 Task: Create a task  Upgrade and migrate company sales management to a cloud-based solution , assign it to team member softage.2@softage.net in the project AtlasLine and update the status of the task to  On Track  , set the priority of the task to High
Action: Mouse moved to (351, 315)
Screenshot: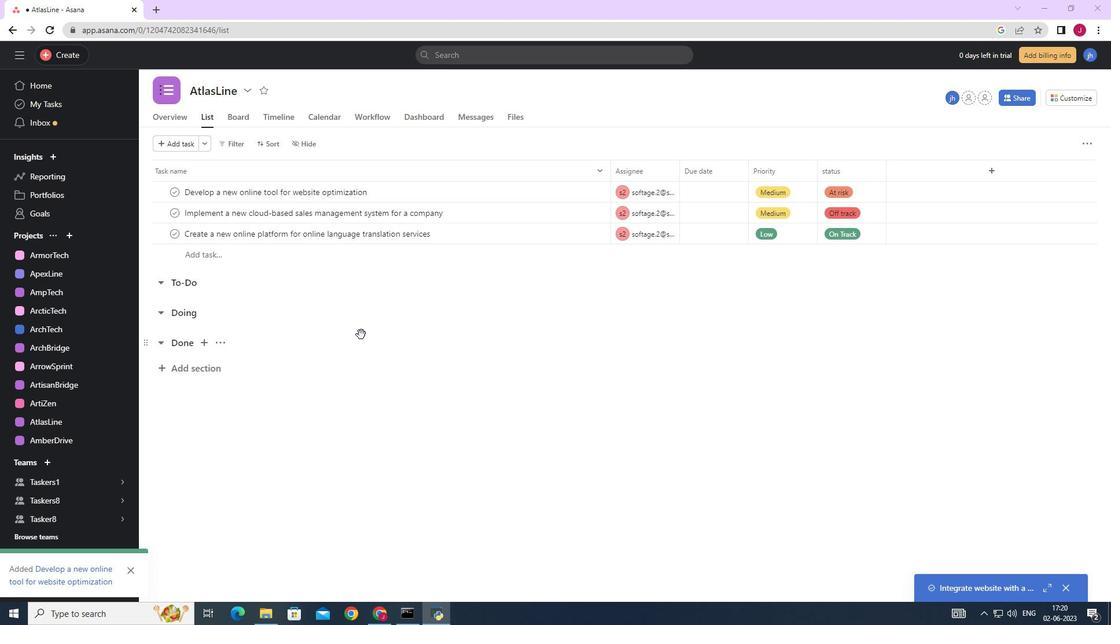
Action: Mouse scrolled (361, 335) with delta (0, 0)
Screenshot: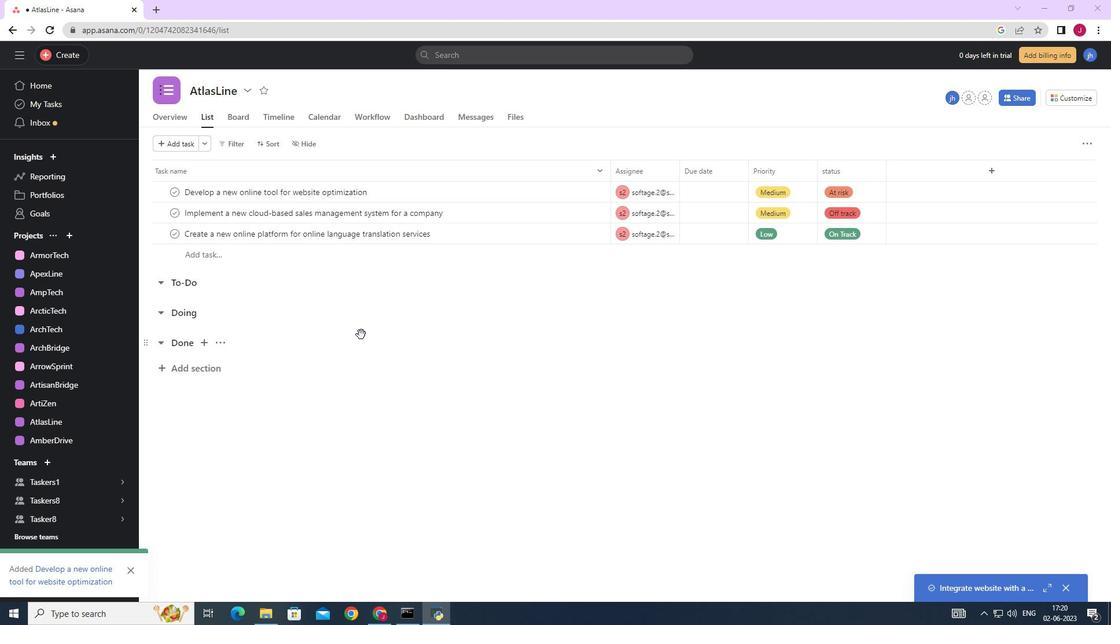 
Action: Mouse moved to (348, 311)
Screenshot: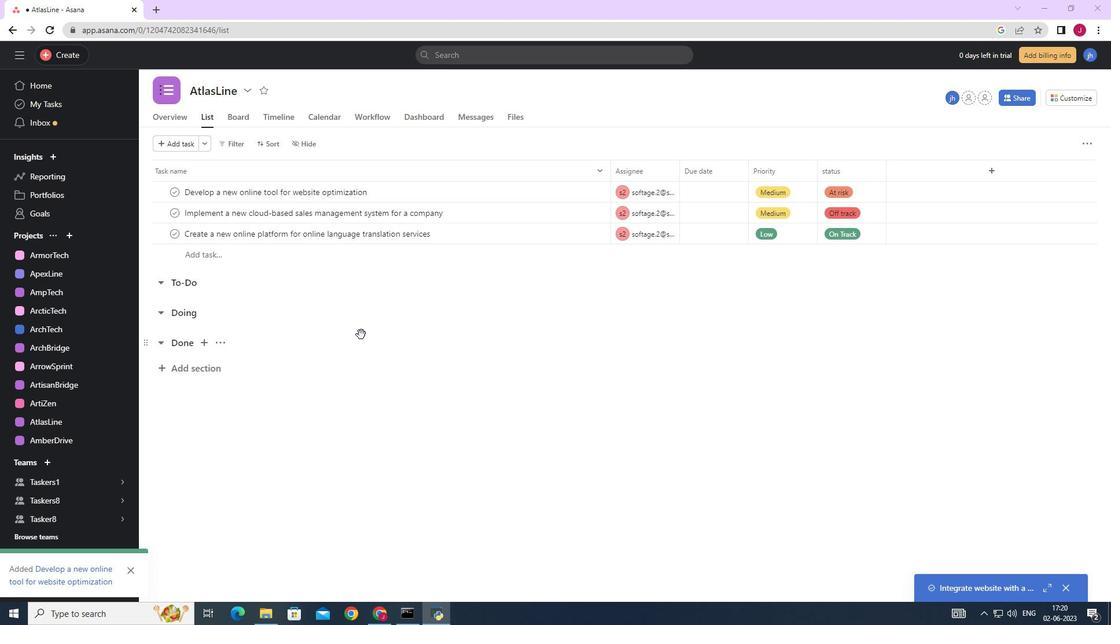 
Action: Mouse scrolled (361, 335) with delta (0, 0)
Screenshot: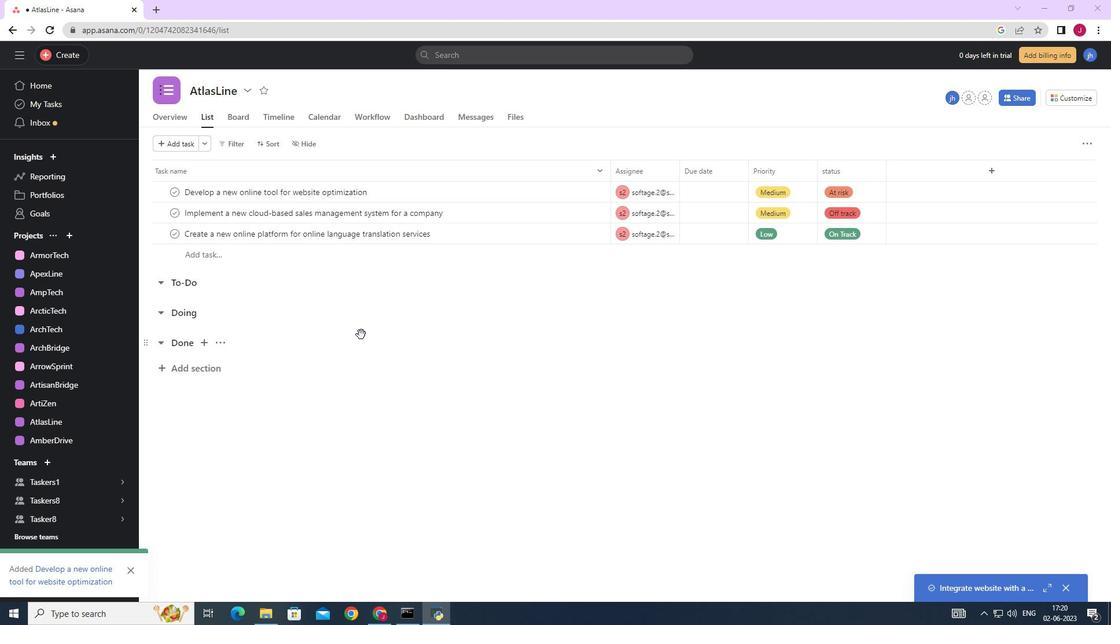 
Action: Mouse moved to (73, 52)
Screenshot: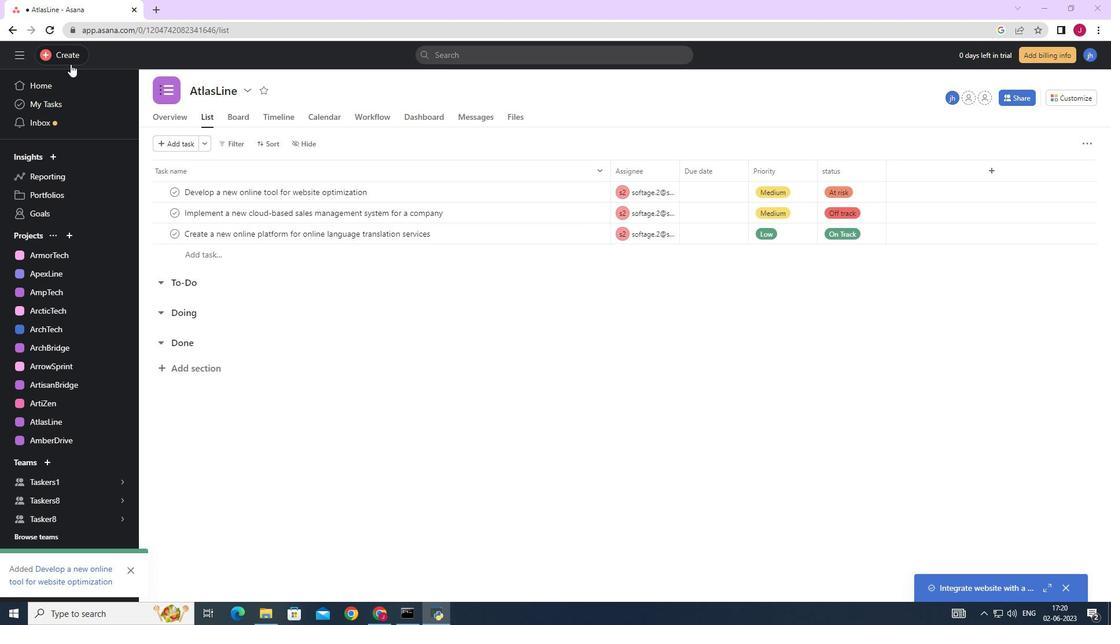 
Action: Mouse pressed left at (73, 52)
Screenshot: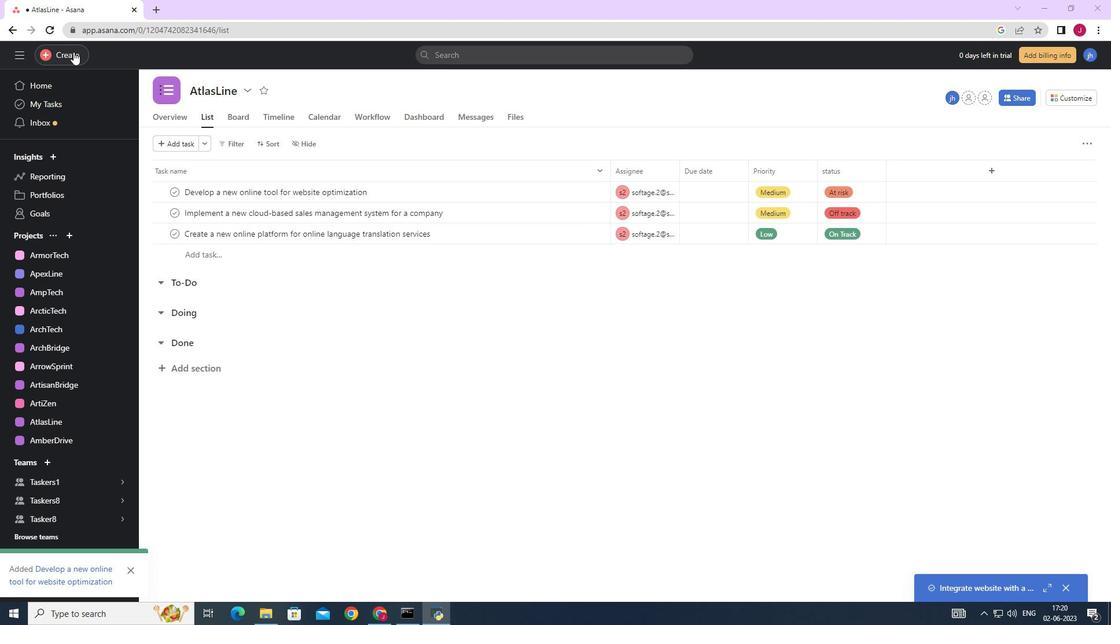 
Action: Mouse moved to (152, 56)
Screenshot: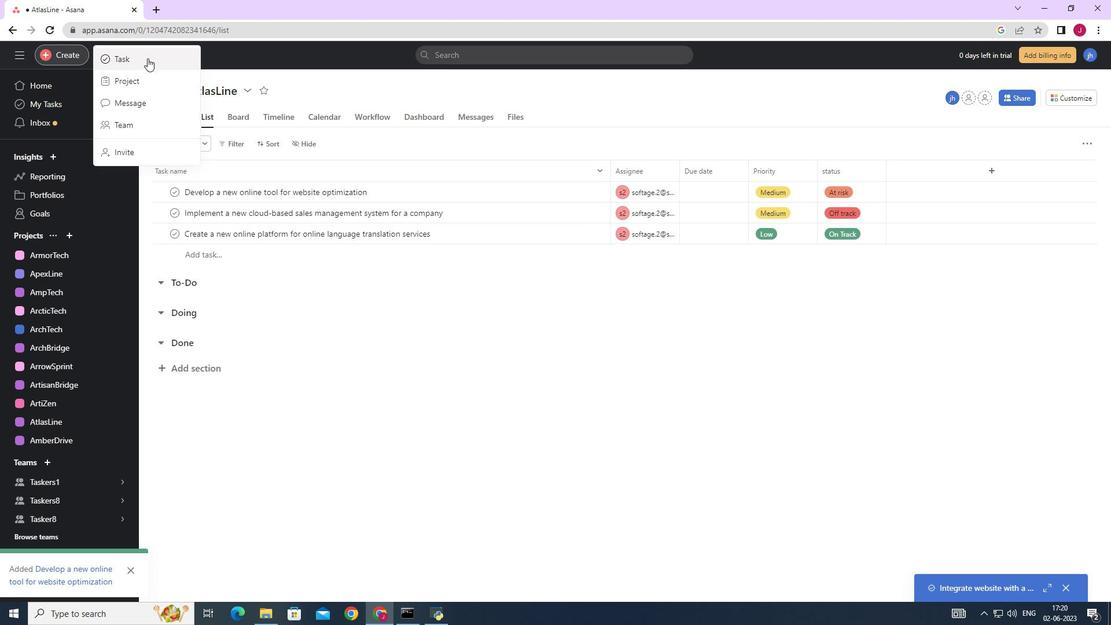 
Action: Mouse pressed left at (152, 56)
Screenshot: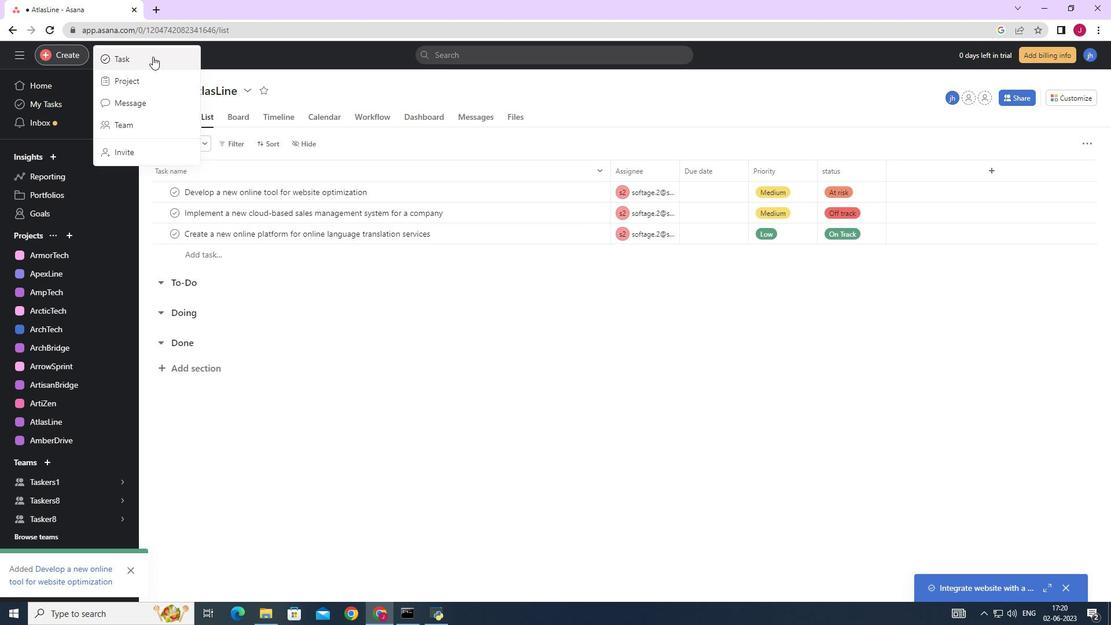 
Action: Mouse moved to (901, 386)
Screenshot: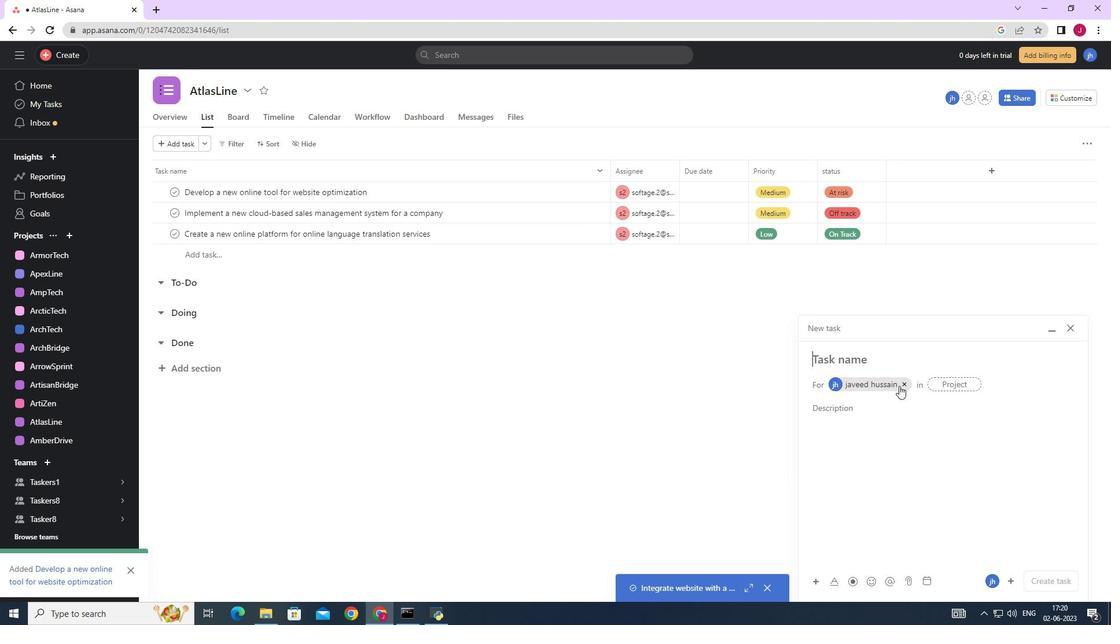 
Action: Mouse pressed left at (901, 386)
Screenshot: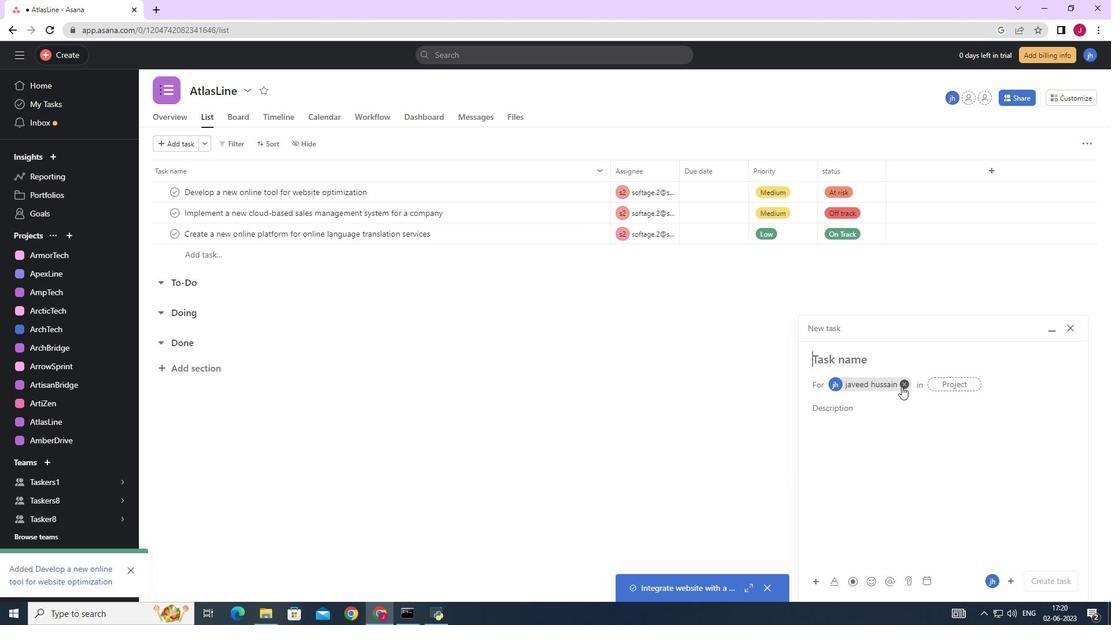 
Action: Mouse moved to (850, 362)
Screenshot: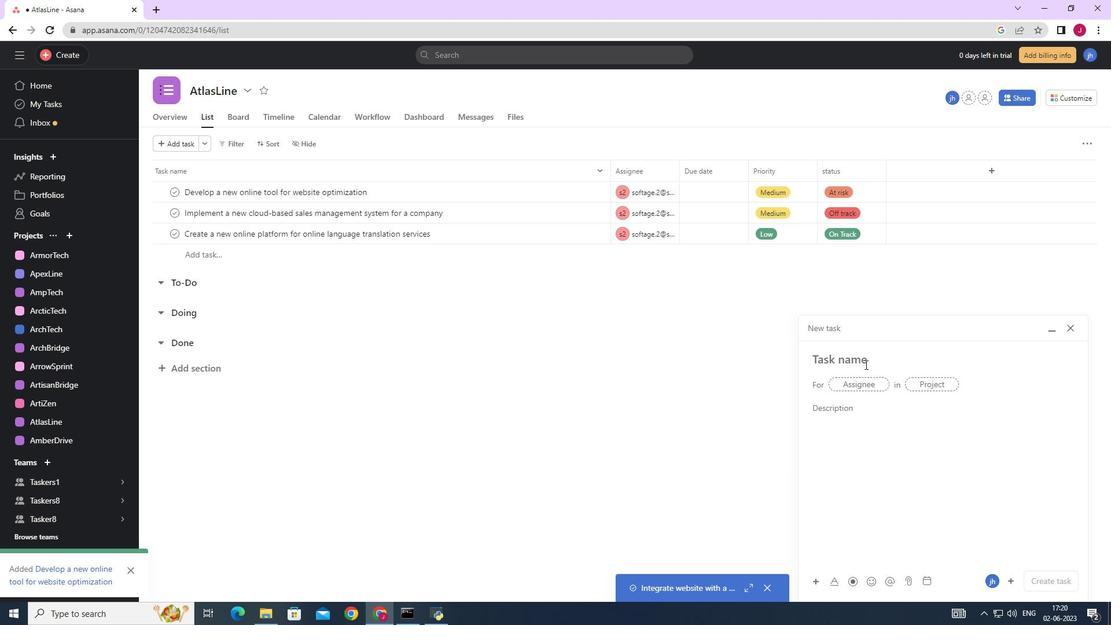 
Action: Mouse pressed left at (850, 362)
Screenshot: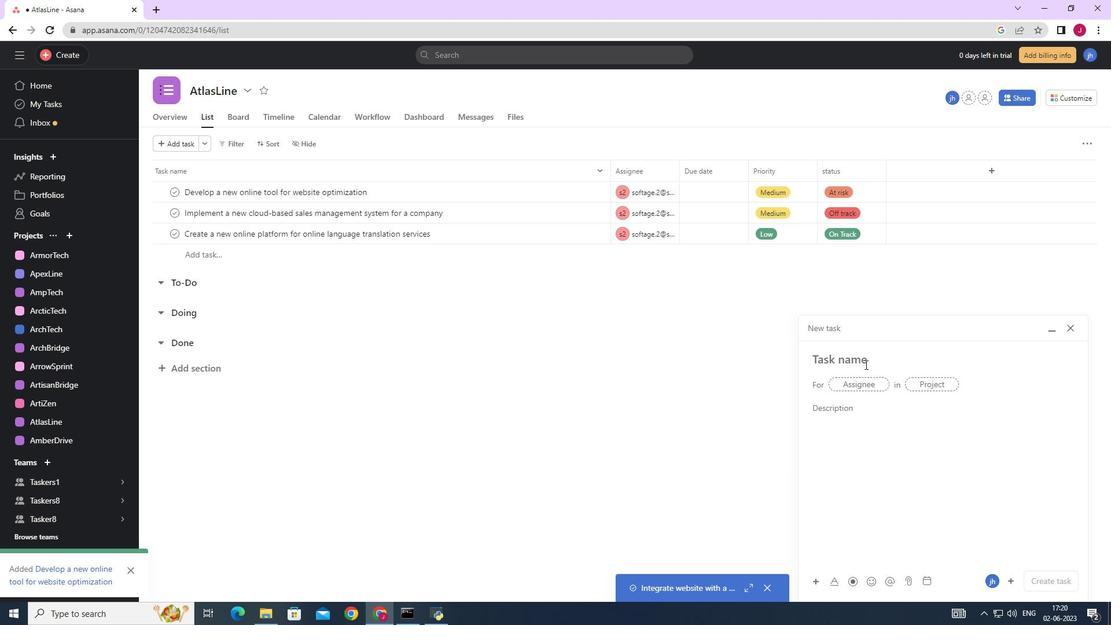 
Action: Key pressed <Key.caps_lock>U<Key.caps_lock>pgrade<Key.space>and<Key.space><Key.caps_lock>M<Key.caps_lock>igrate<Key.space>company<Key.space>sales<Key.space>management<Key.space>to<Key.space>a<Key.space>cloud<Key.space><Key.backspace>based<Key.backspace><Key.backspace><Key.backspace><Key.backspace><Key.backspace>-baed<Key.space><Key.backspace><Key.backspace><Key.backspace>sed<Key.space>solution
Screenshot: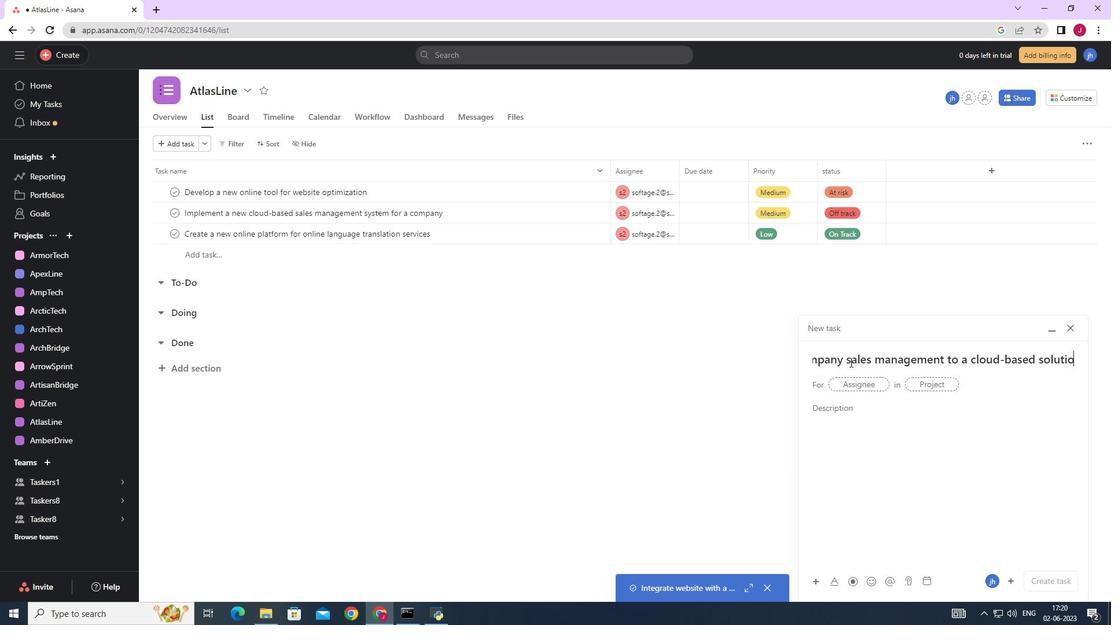 
Action: Mouse moved to (873, 382)
Screenshot: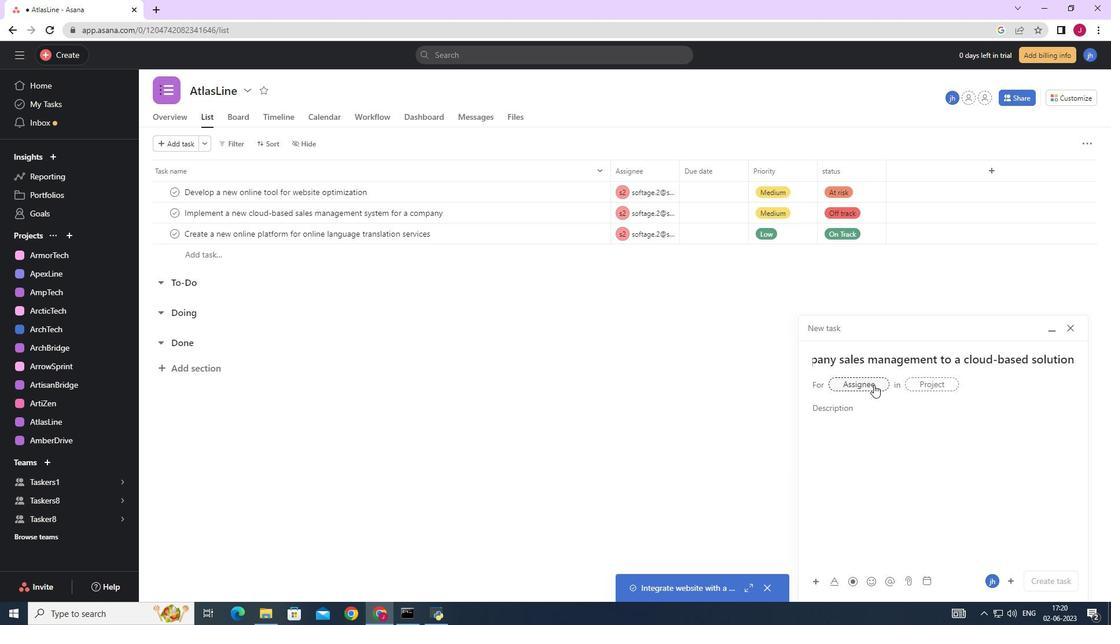 
Action: Mouse pressed left at (873, 382)
Screenshot: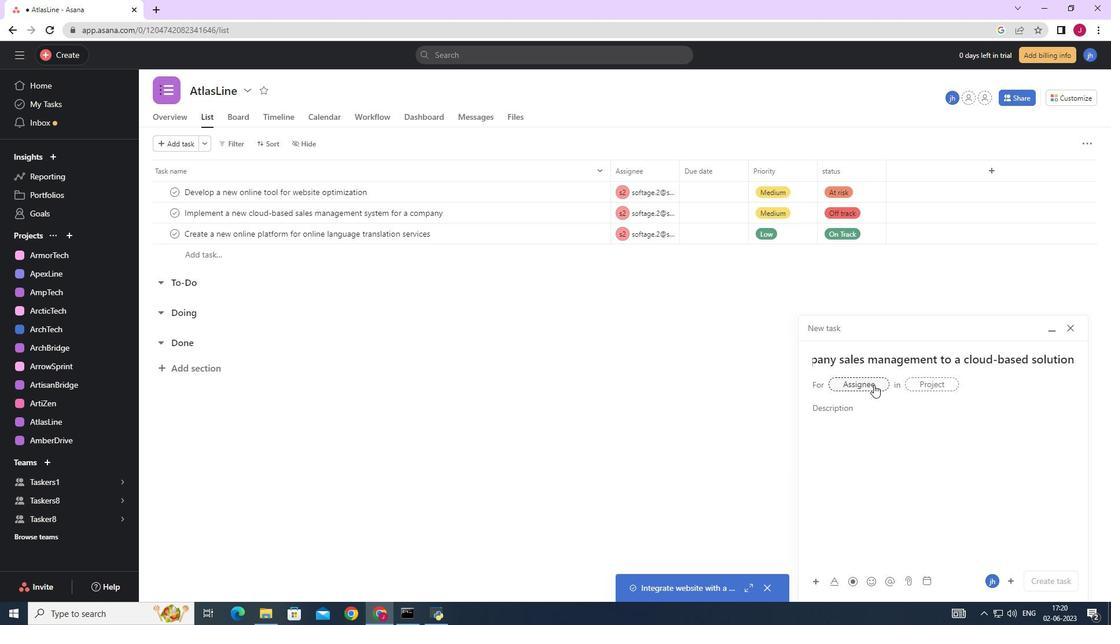 
Action: Mouse moved to (873, 381)
Screenshot: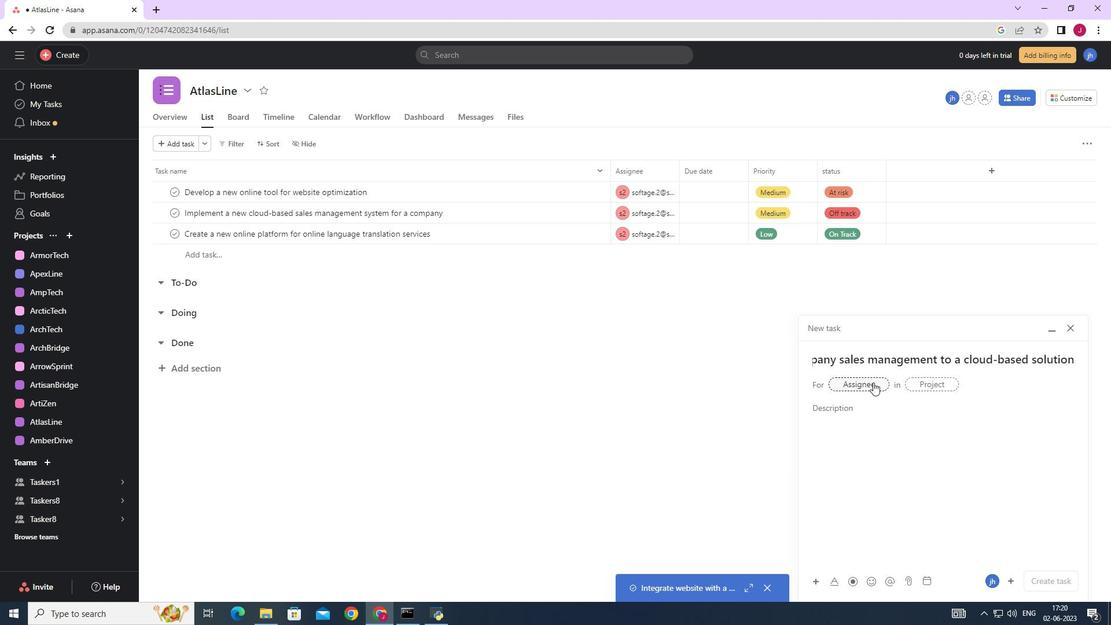 
Action: Key pressed softage.
Screenshot: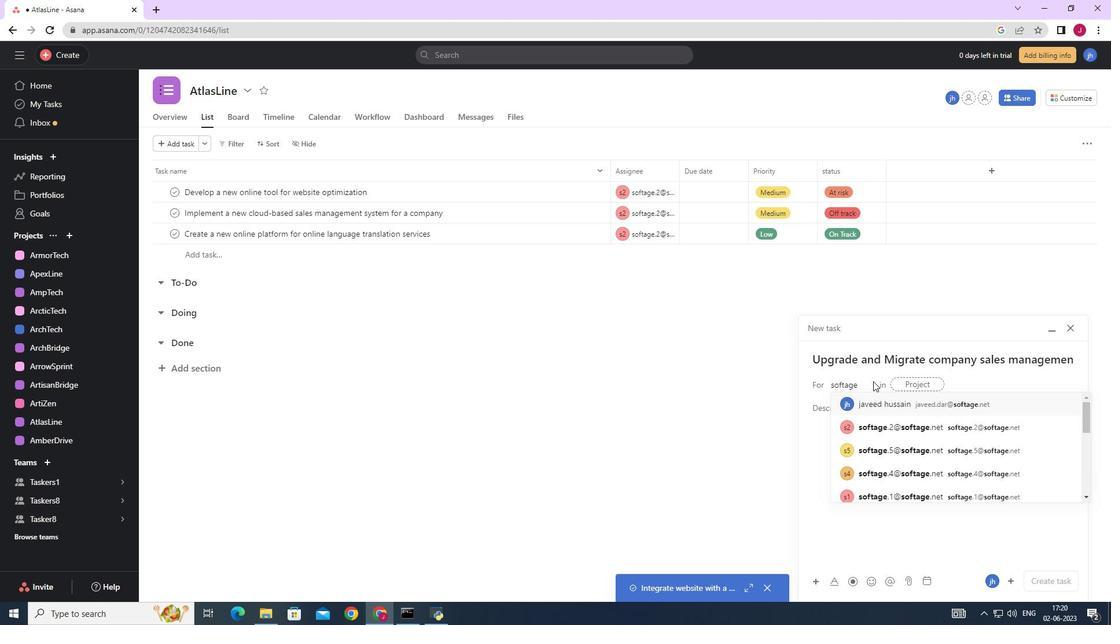 
Action: Mouse moved to (901, 428)
Screenshot: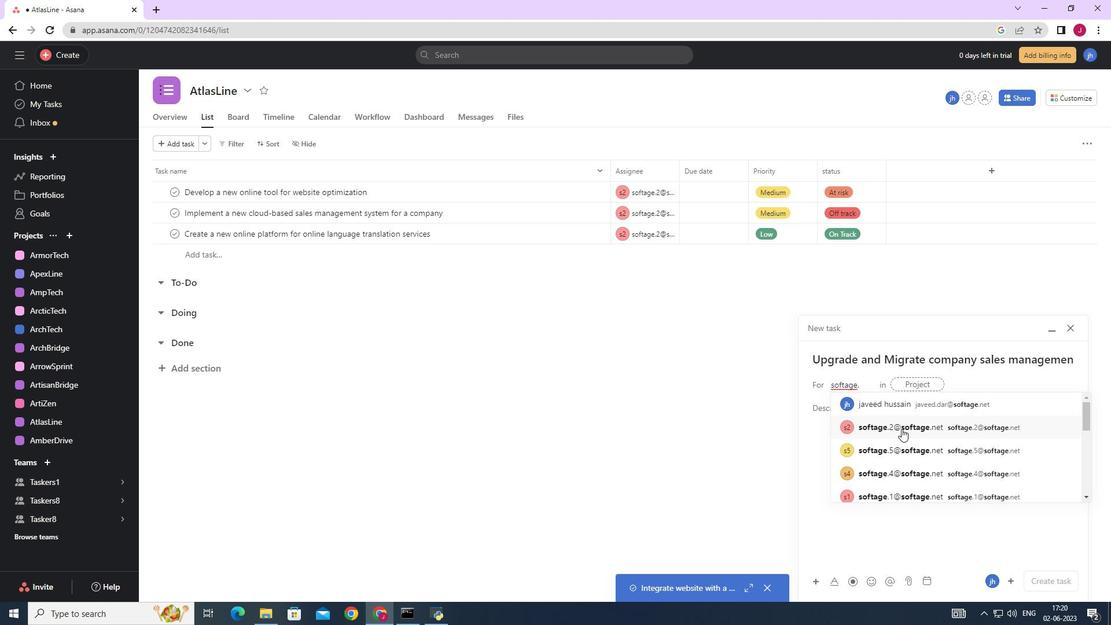 
Action: Mouse pressed left at (901, 428)
Screenshot: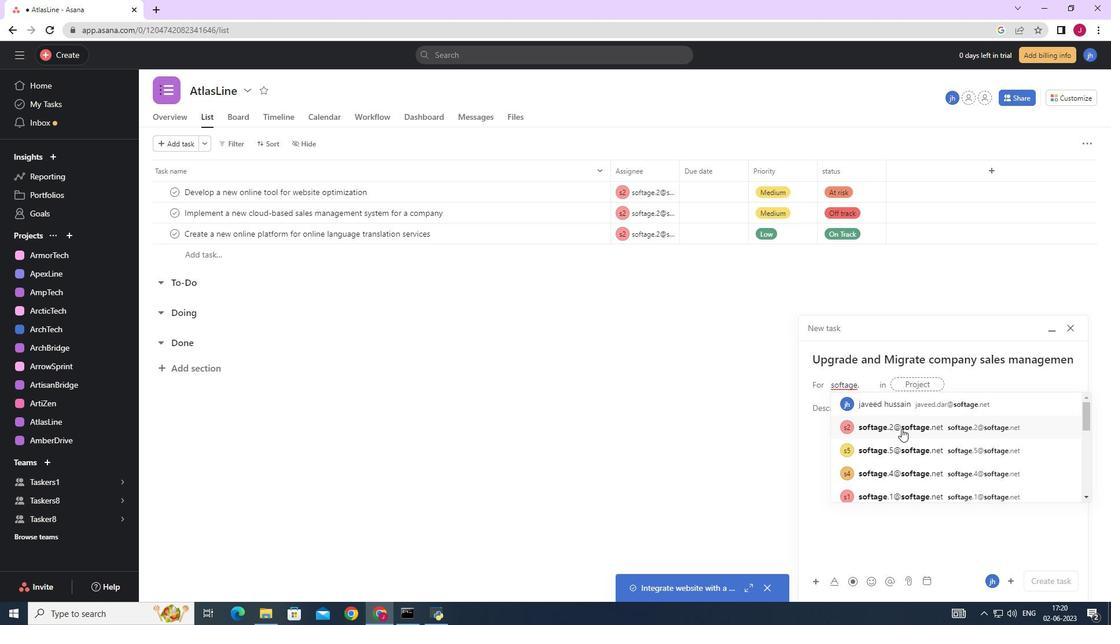 
Action: Mouse moved to (735, 402)
Screenshot: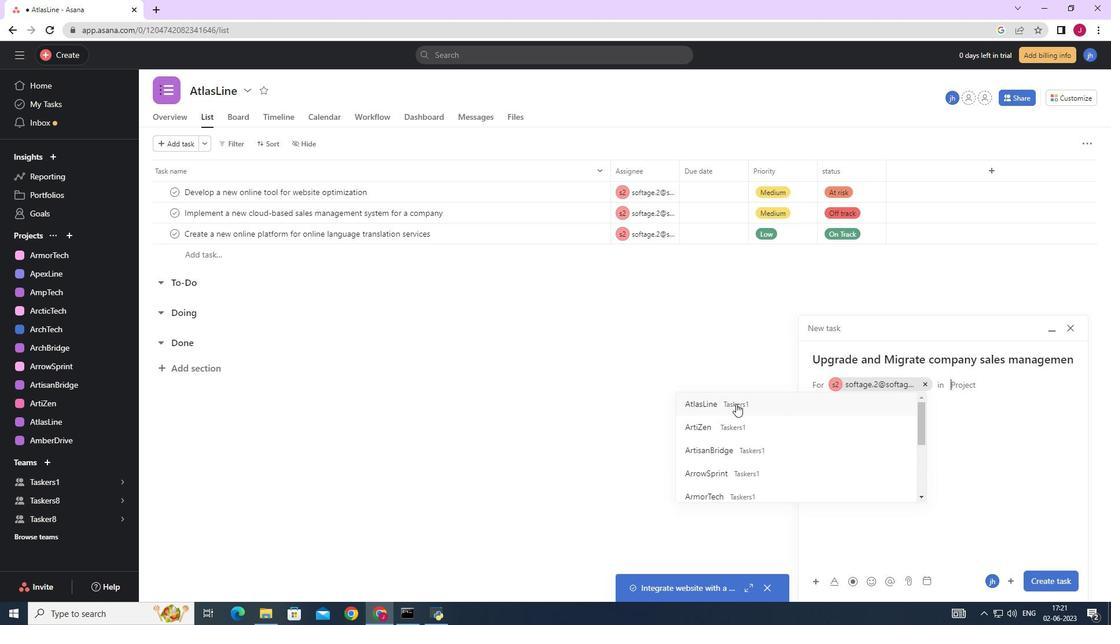 
Action: Mouse pressed left at (735, 402)
Screenshot: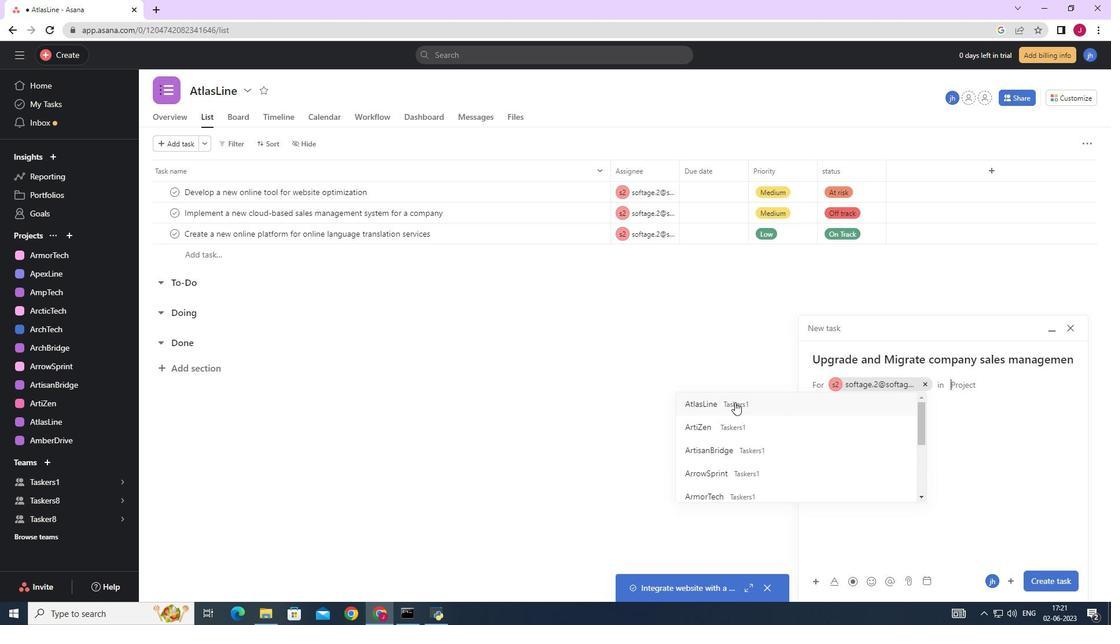 
Action: Mouse moved to (867, 413)
Screenshot: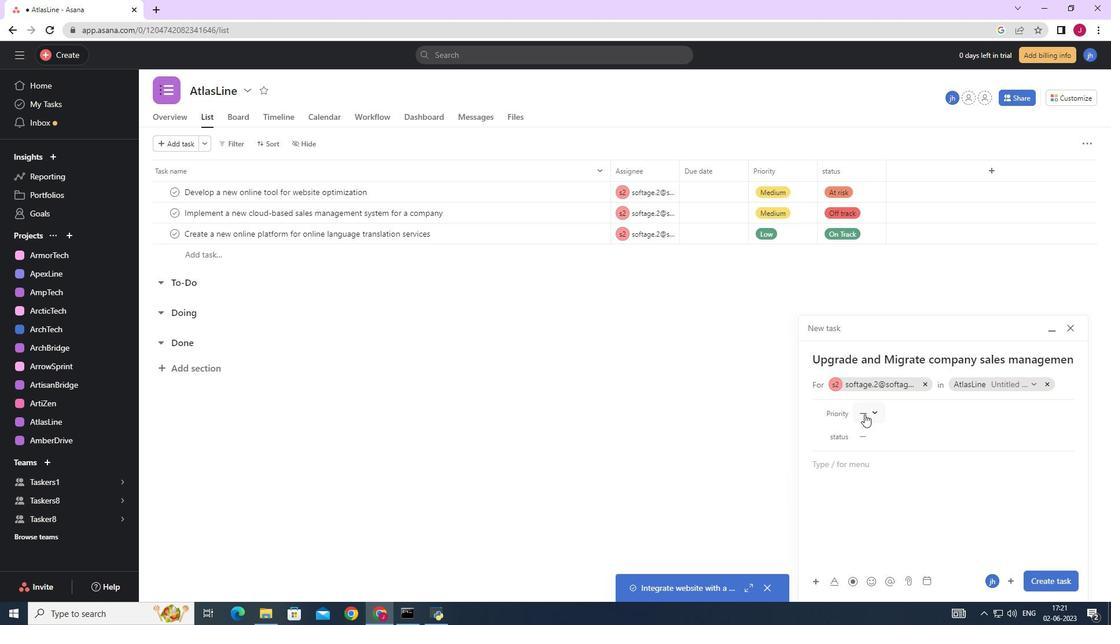 
Action: Mouse pressed left at (867, 413)
Screenshot: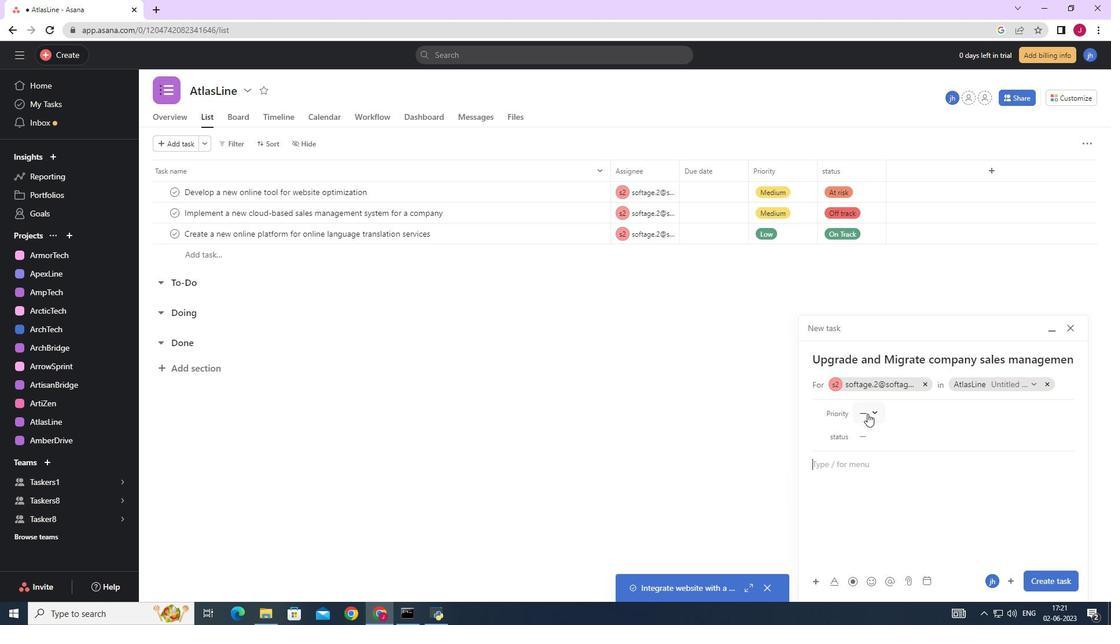 
Action: Mouse moved to (888, 445)
Screenshot: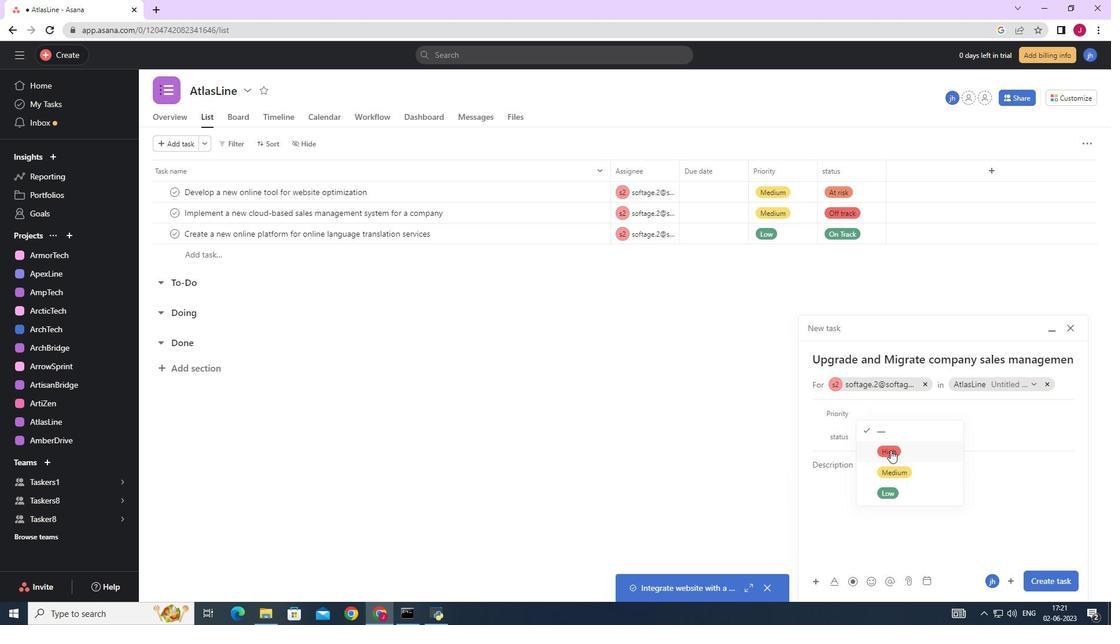 
Action: Mouse pressed left at (888, 445)
Screenshot: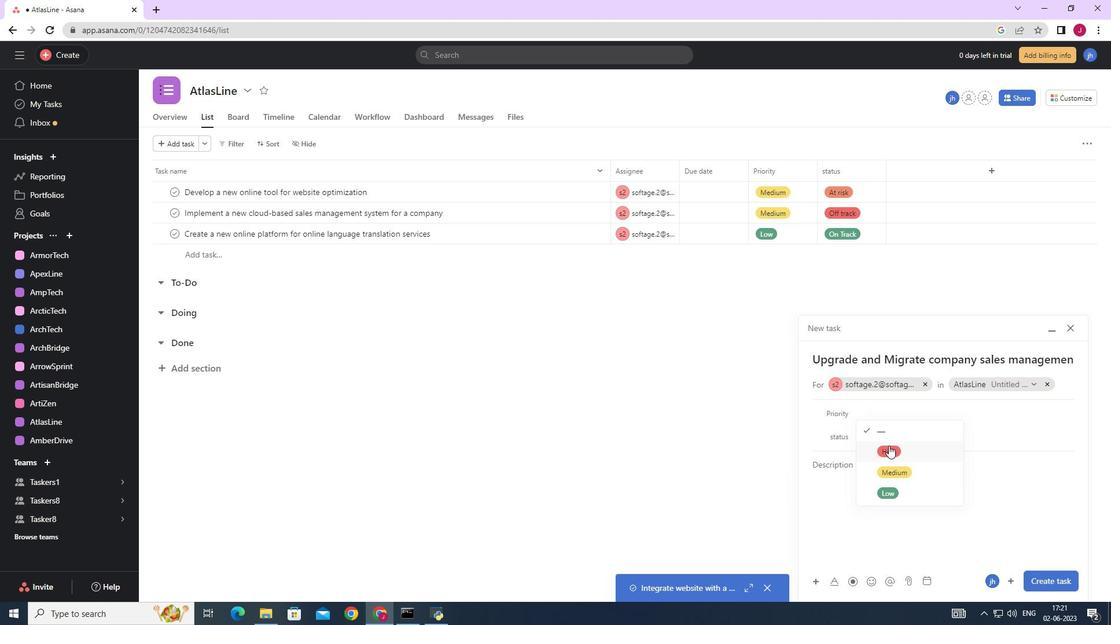 
Action: Mouse moved to (881, 434)
Screenshot: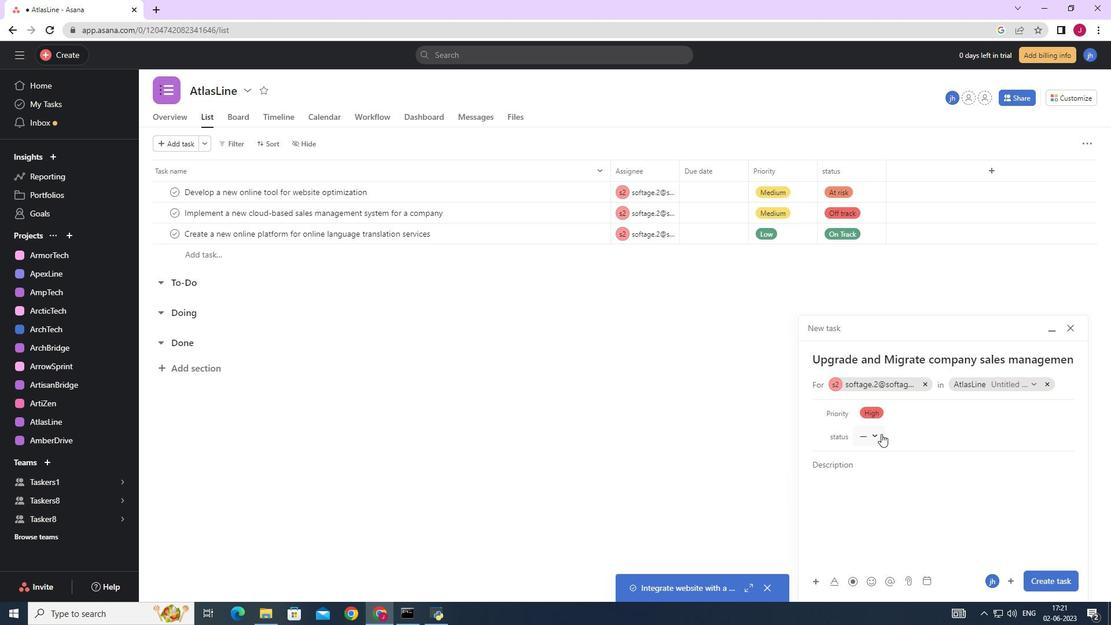 
Action: Mouse pressed left at (881, 434)
Screenshot: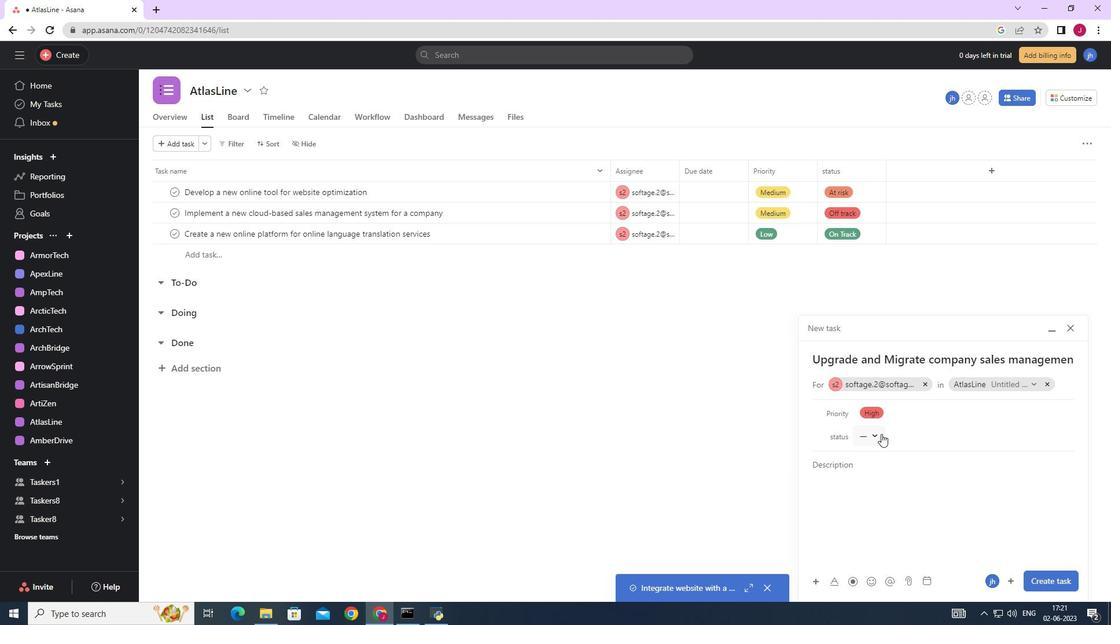 
Action: Mouse moved to (893, 470)
Screenshot: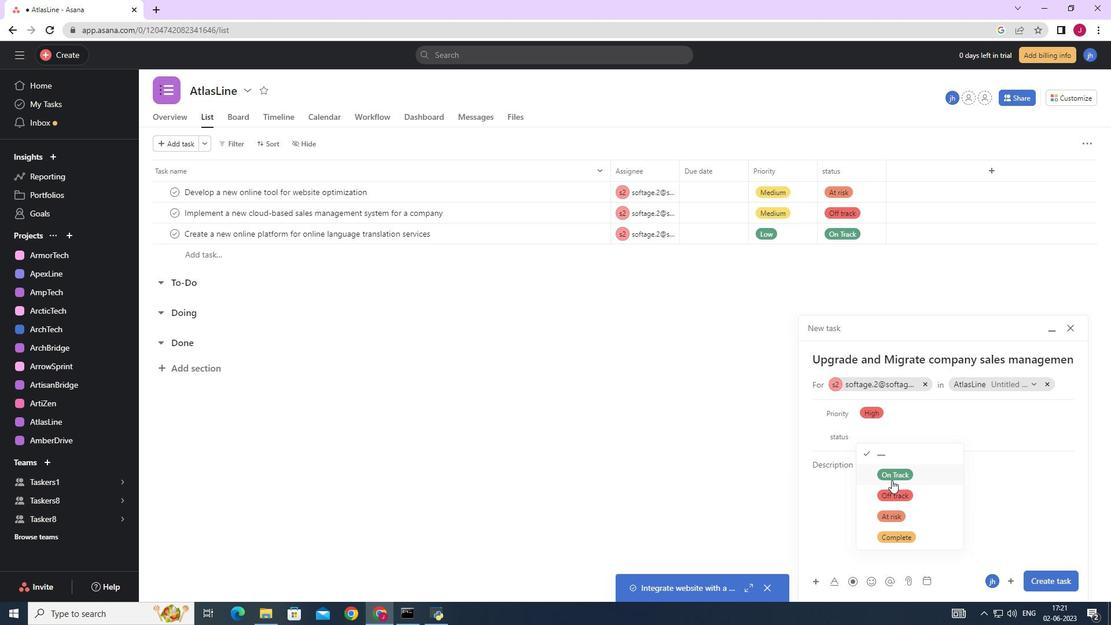 
Action: Mouse pressed left at (893, 470)
Screenshot: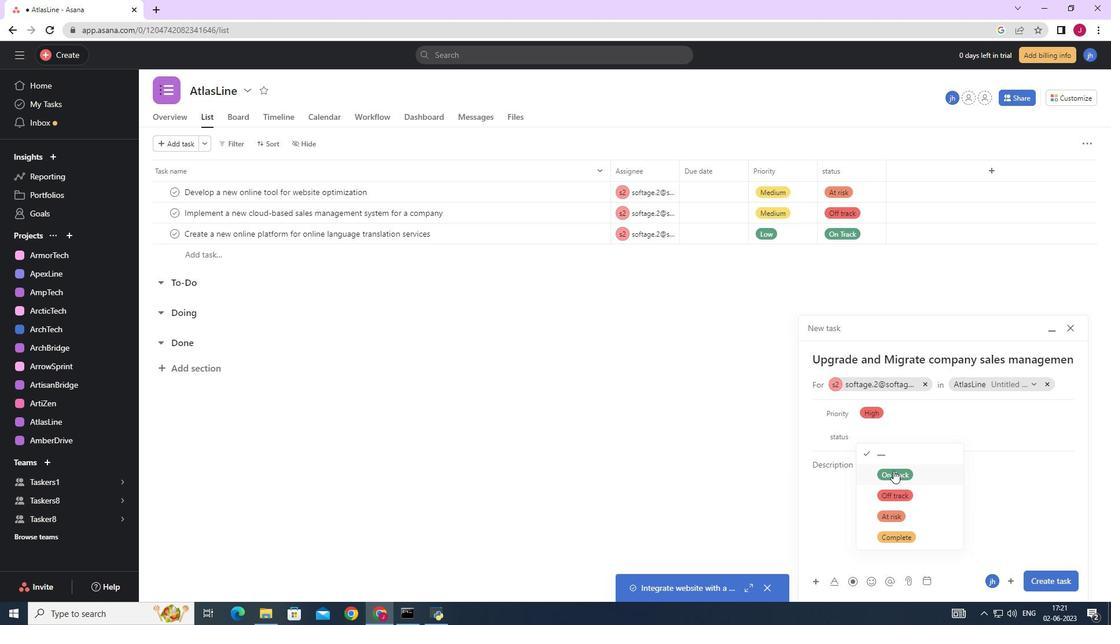 
Action: Mouse moved to (1053, 578)
Screenshot: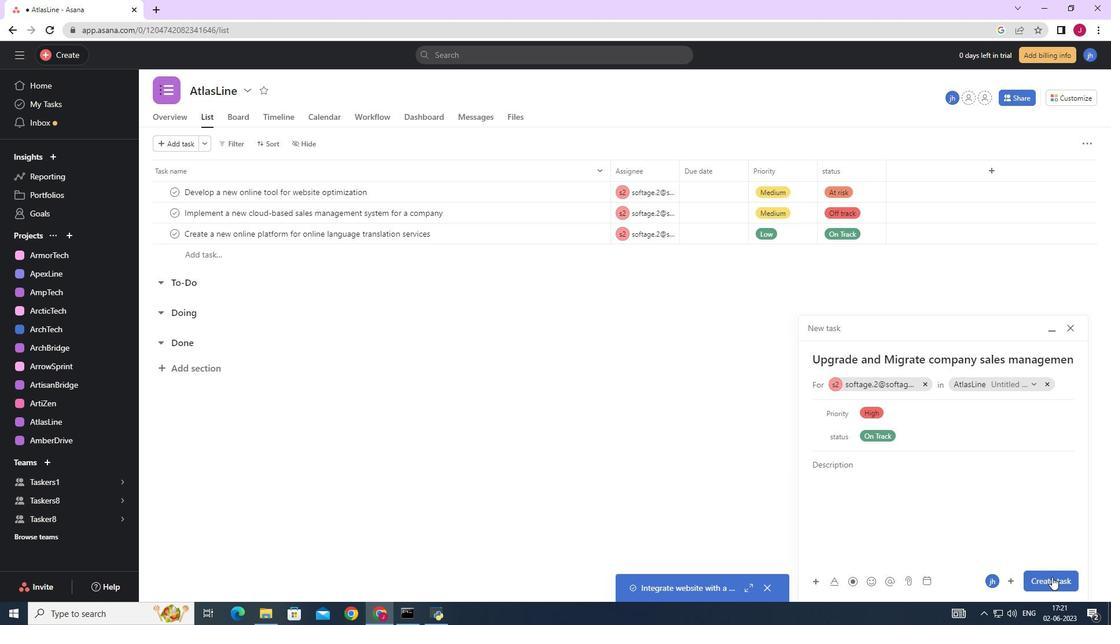 
Action: Mouse pressed left at (1053, 578)
Screenshot: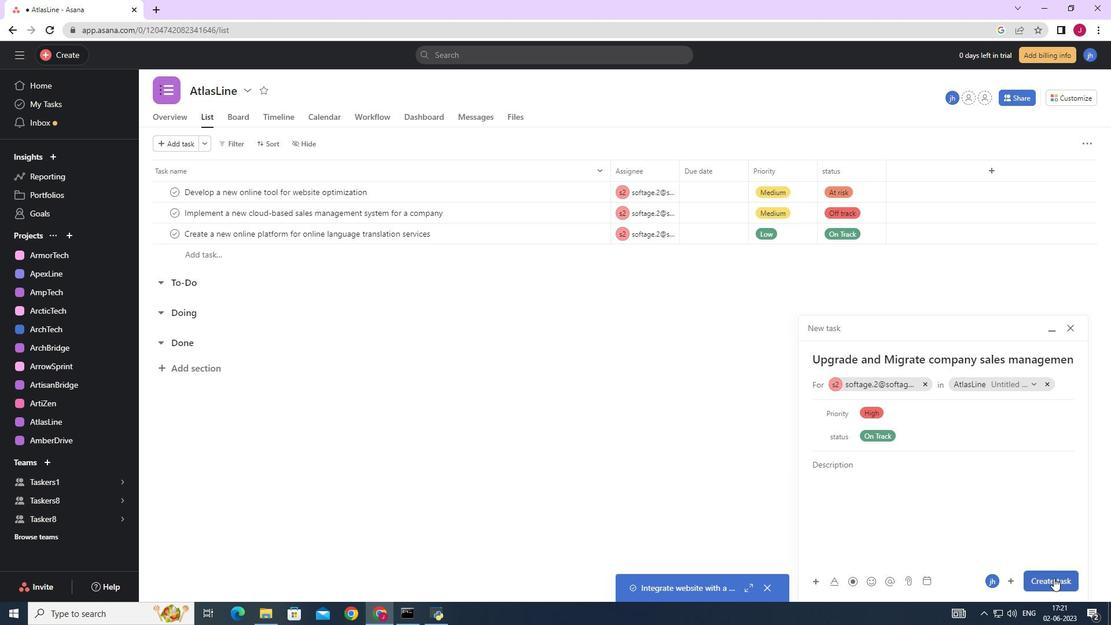 
Action: Mouse moved to (1046, 572)
Screenshot: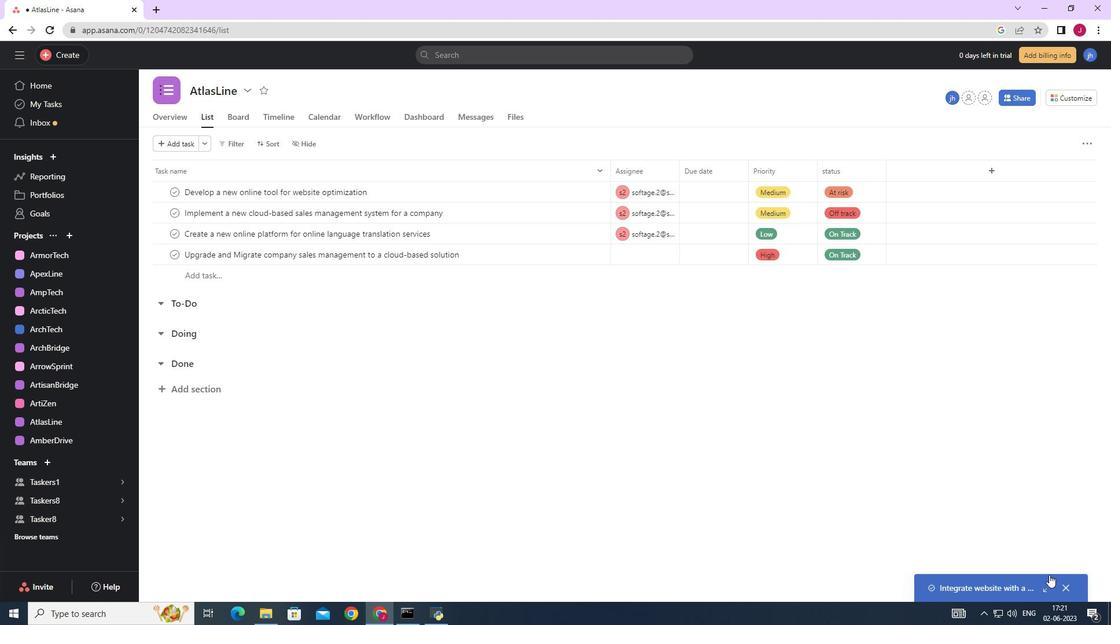 
